 Task: Create Card Harassment Prevention Training in Board Website Performance to Workspace Financial Reporting. Create Card Video Processing Review in Board Media Planning and Buying to Workspace Financial Reporting. Create Card Workplace Safety Training in Board Sales Pipeline Analysis and Management to Workspace Financial Reporting
Action: Mouse moved to (195, 152)
Screenshot: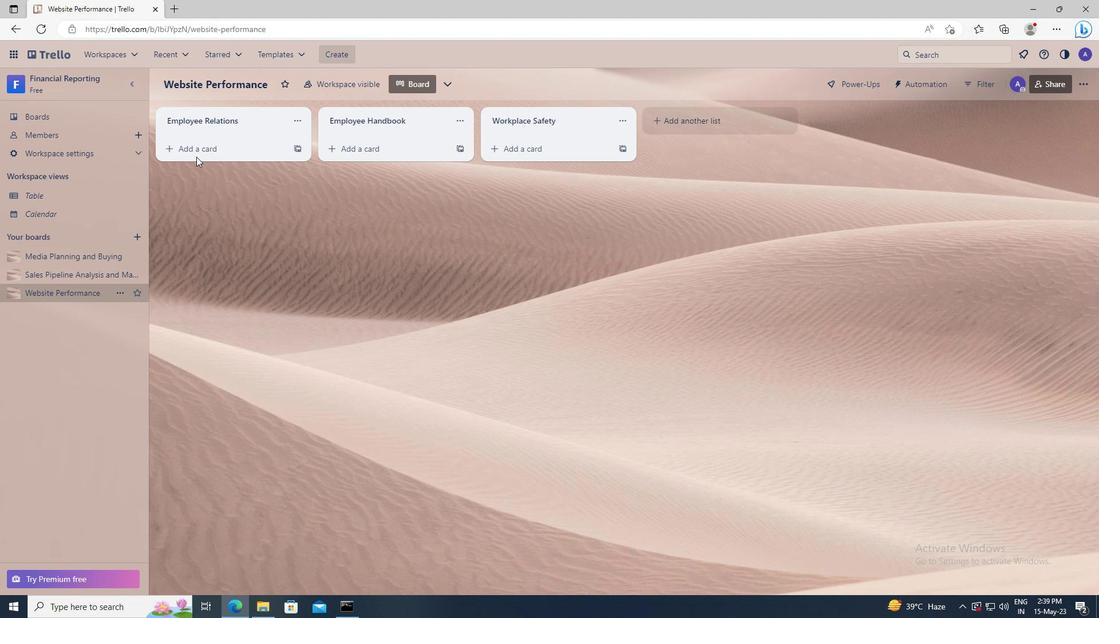 
Action: Mouse pressed left at (195, 152)
Screenshot: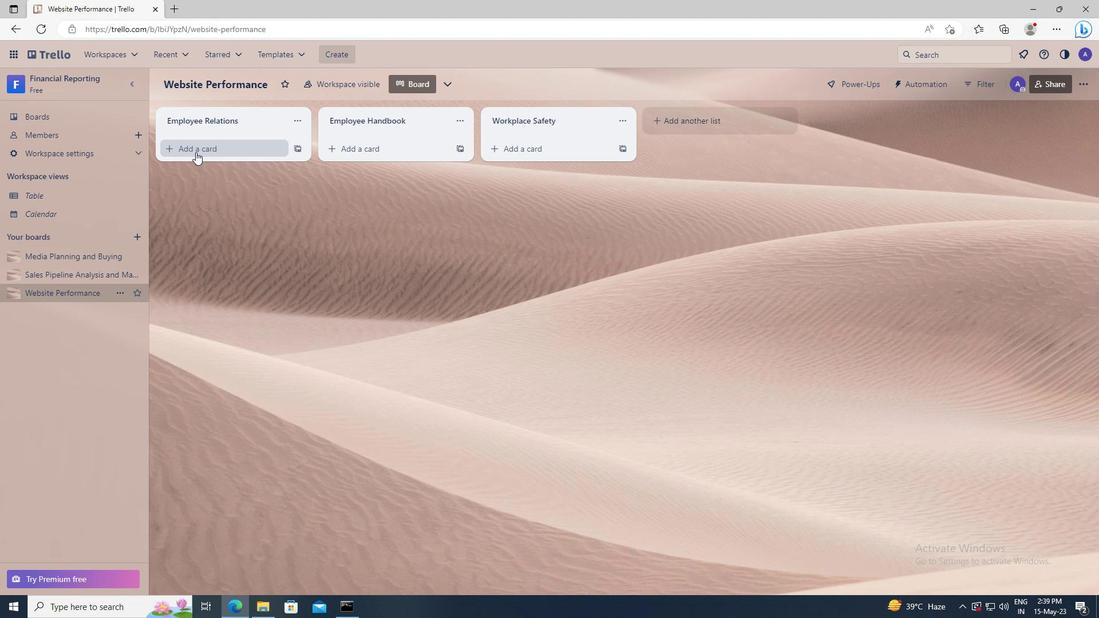 
Action: Key pressed <Key.shift>HARASSMENT<Key.space><Key.shift>PREVENTION<Key.space><Key.shift>TRAINING
Screenshot: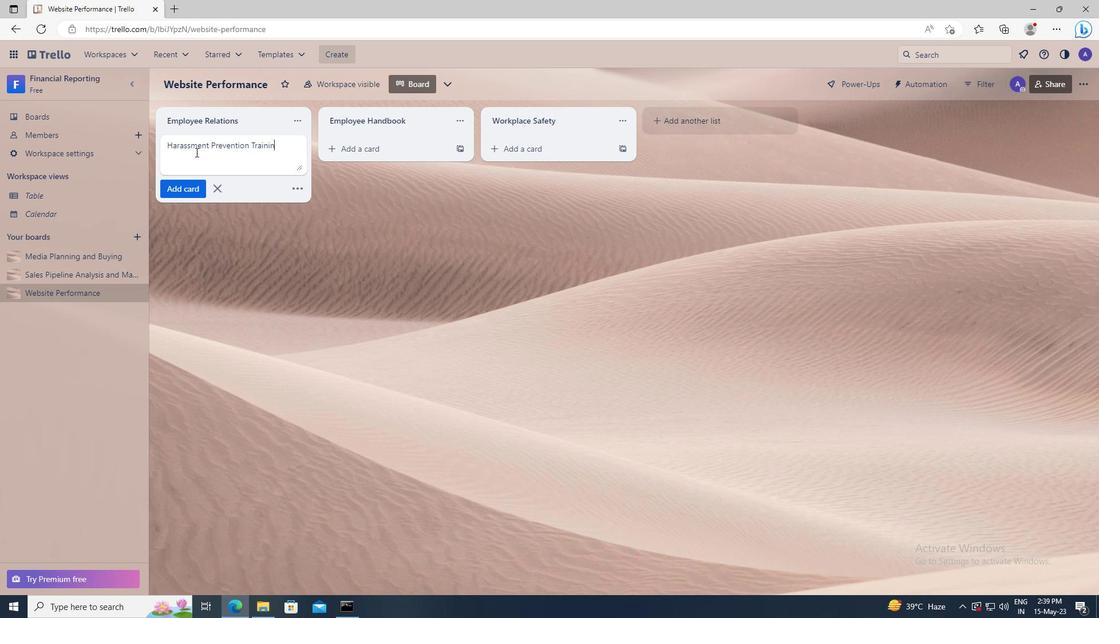 
Action: Mouse moved to (191, 185)
Screenshot: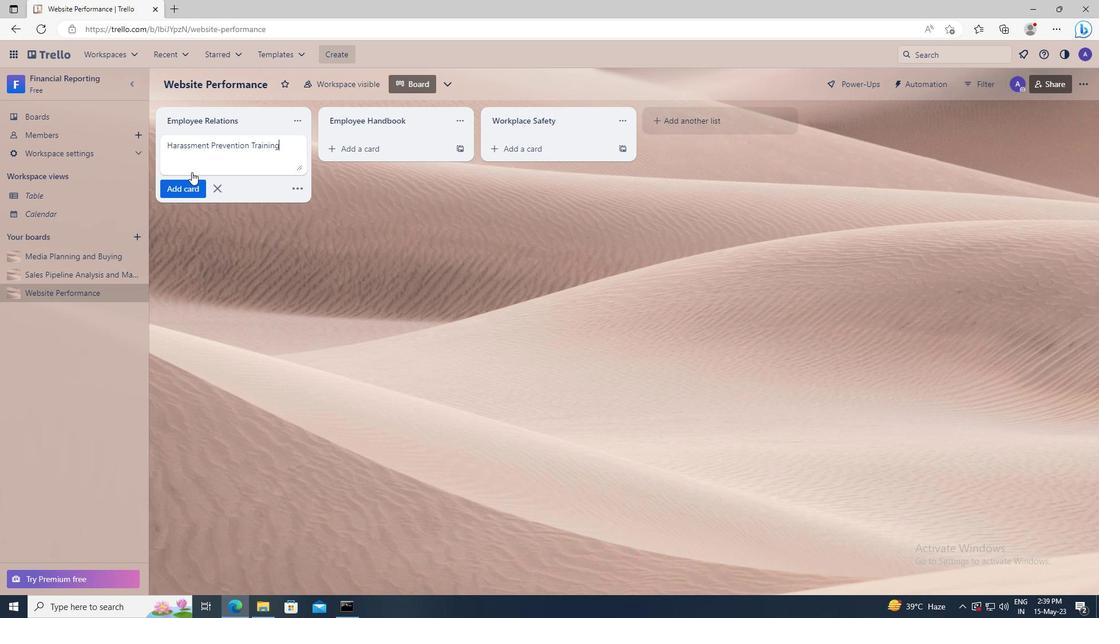 
Action: Mouse pressed left at (191, 185)
Screenshot: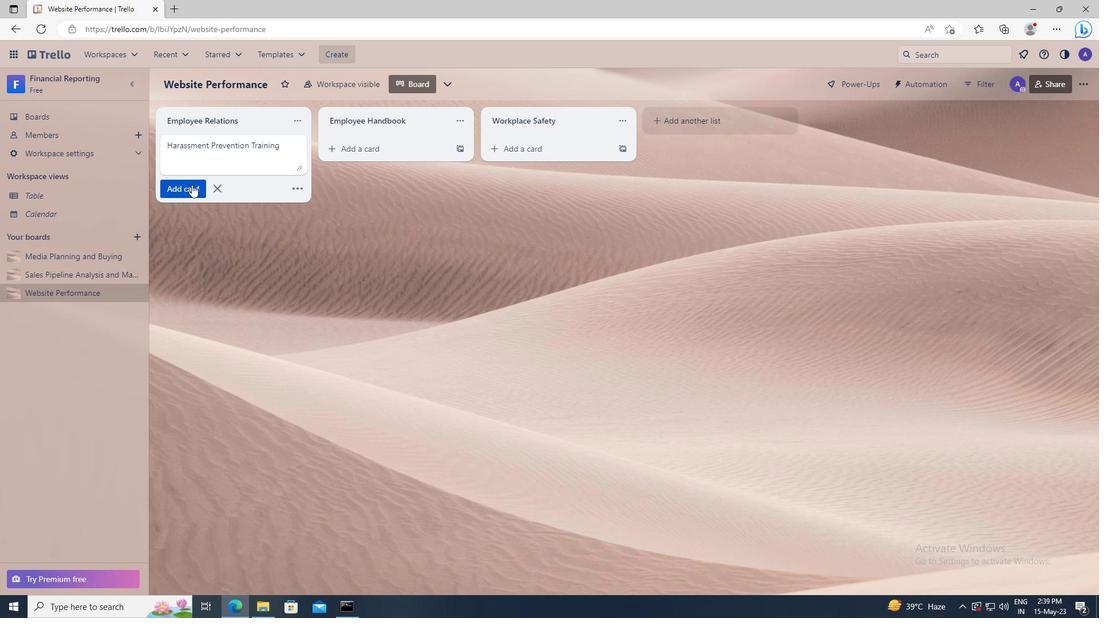 
Action: Mouse moved to (65, 255)
Screenshot: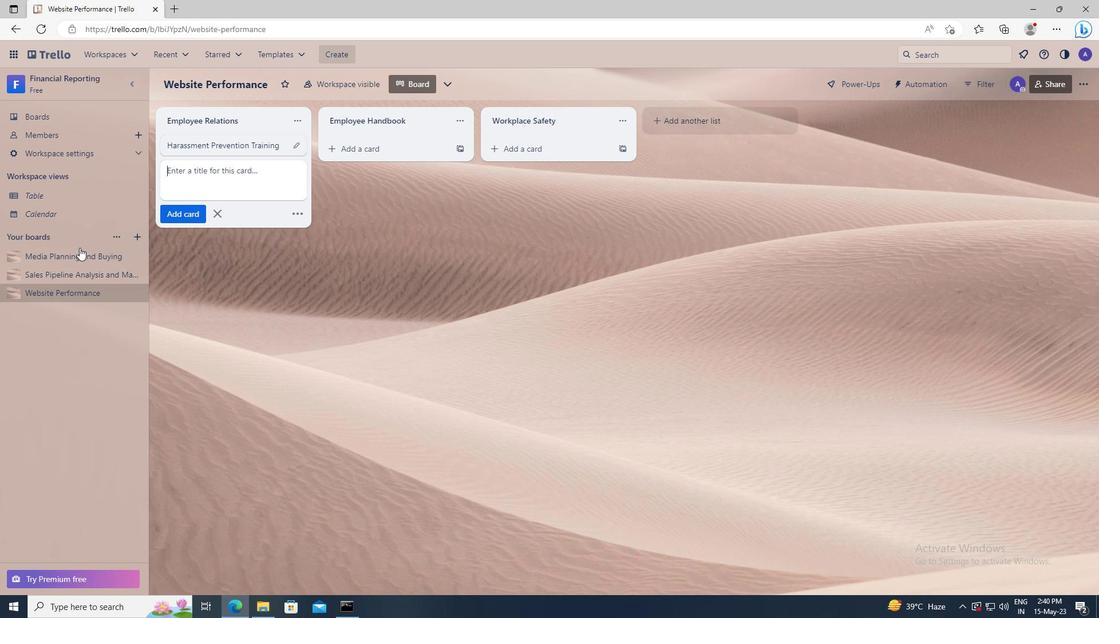 
Action: Mouse pressed left at (65, 255)
Screenshot: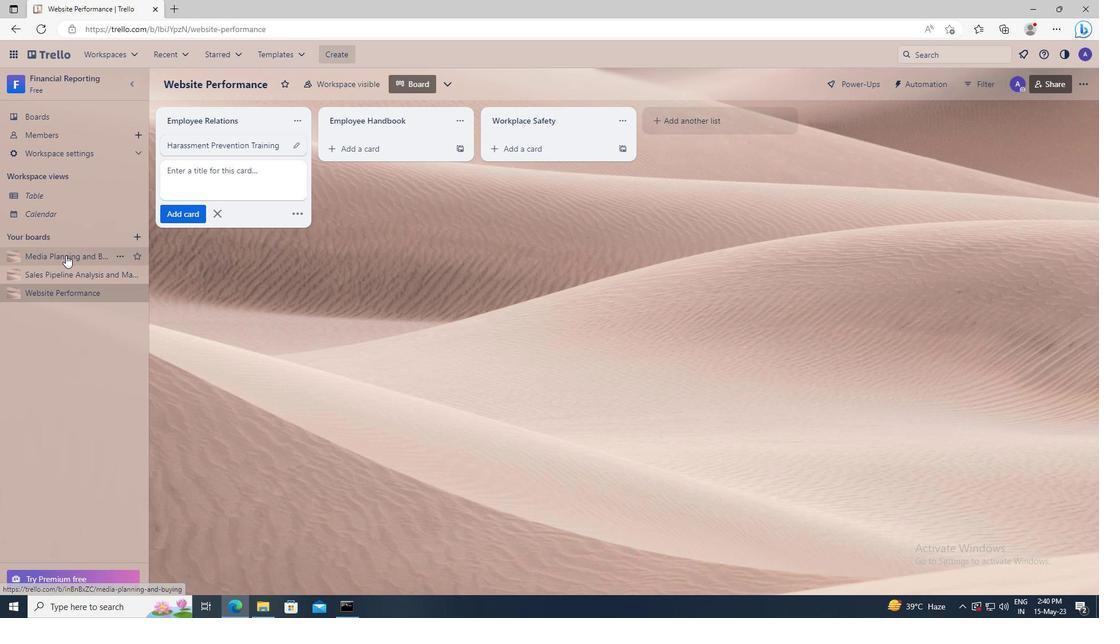 
Action: Mouse moved to (189, 150)
Screenshot: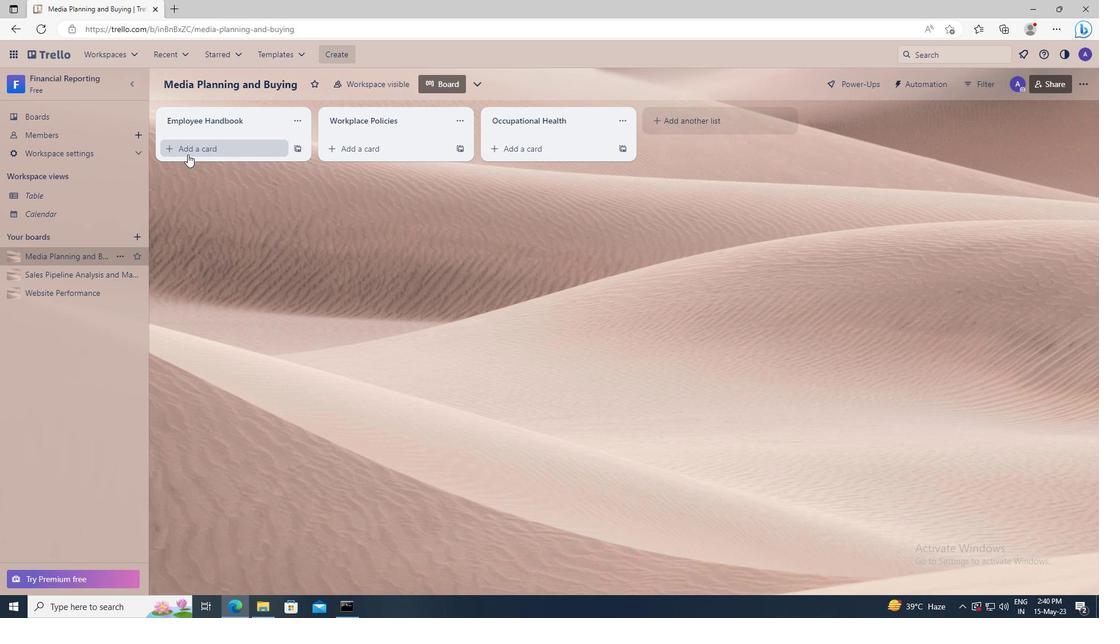 
Action: Mouse pressed left at (189, 150)
Screenshot: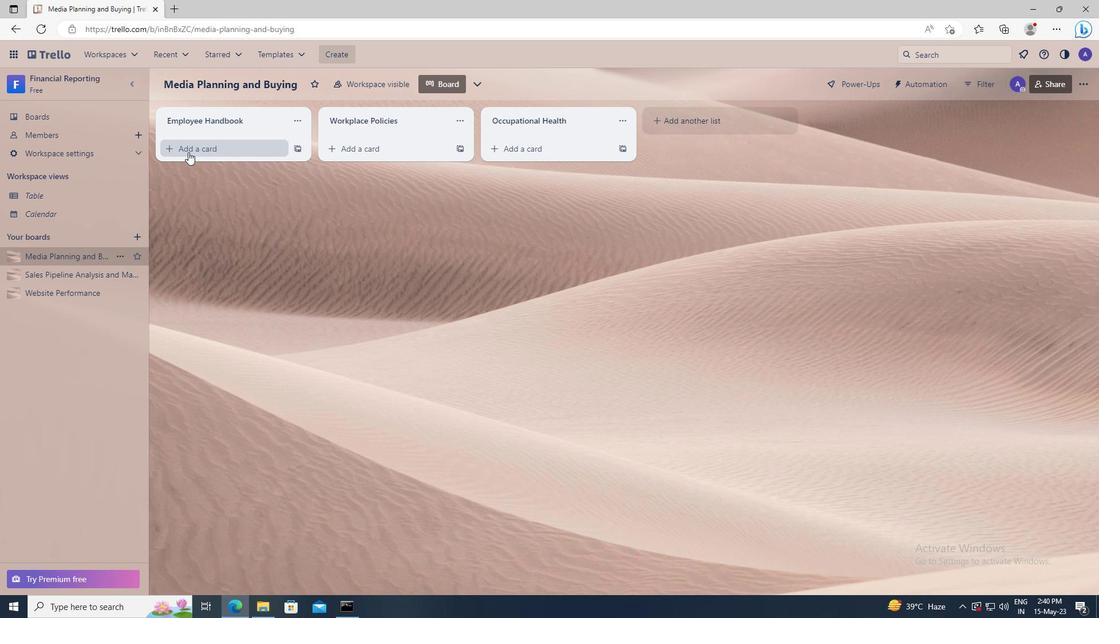 
Action: Key pressed <Key.shift>VIDEO<Key.space><Key.shift>PROCESSING<Key.space><Key.shift>REVIEW
Screenshot: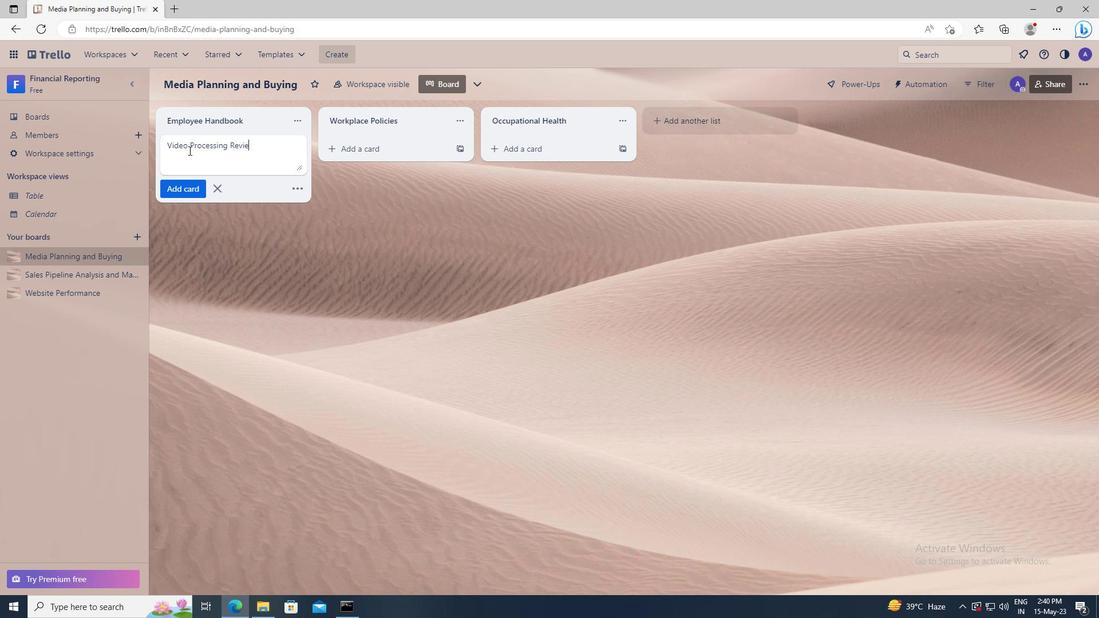 
Action: Mouse moved to (189, 187)
Screenshot: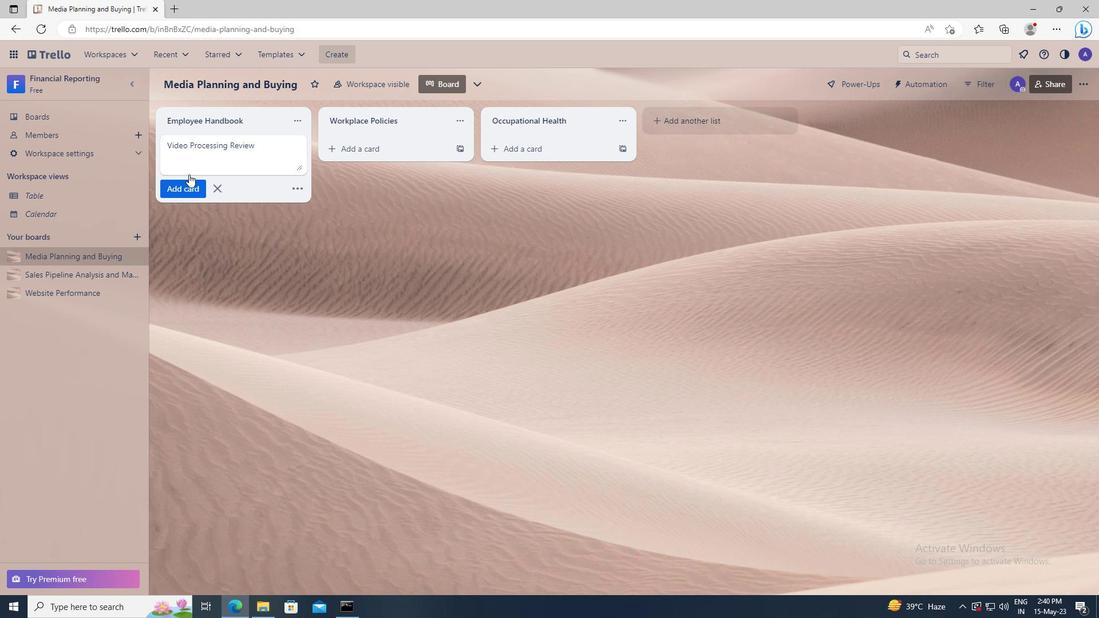 
Action: Mouse pressed left at (189, 187)
Screenshot: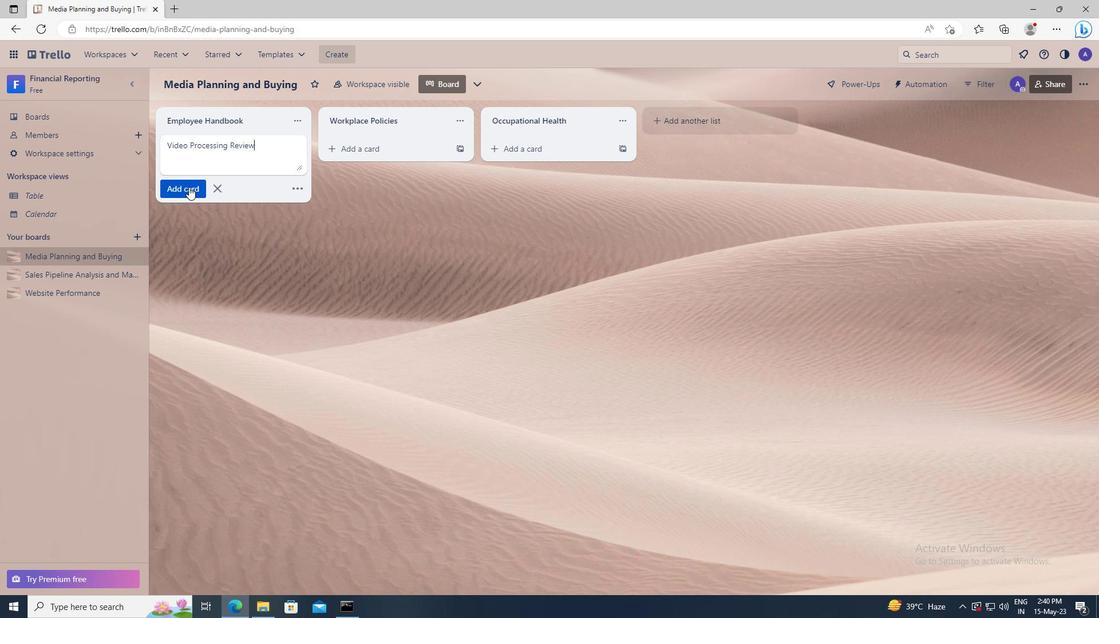 
Action: Mouse moved to (89, 271)
Screenshot: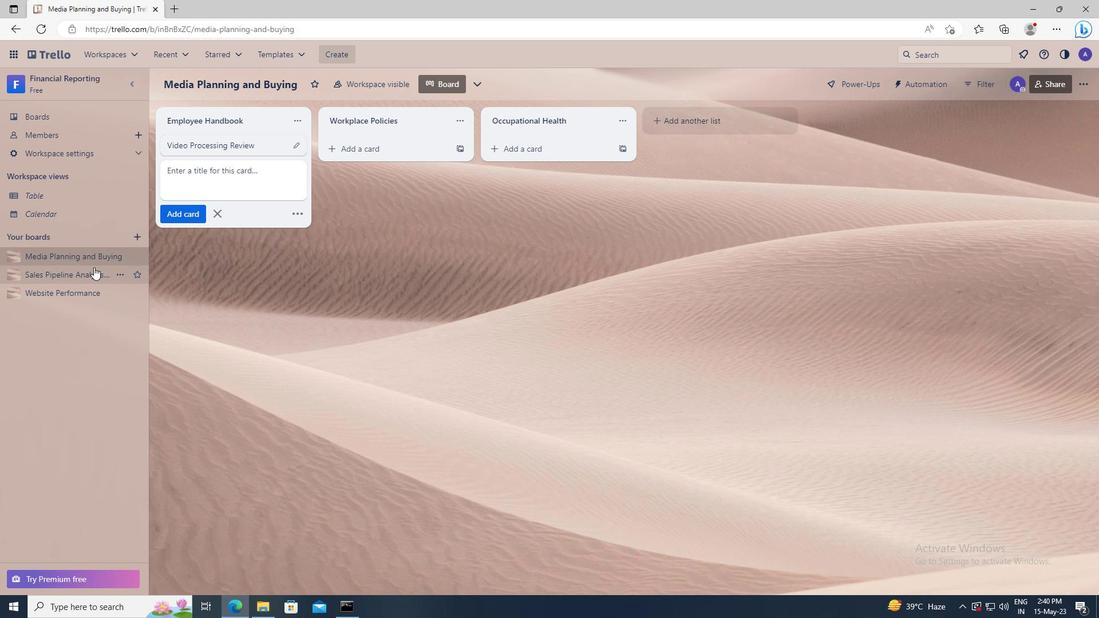 
Action: Mouse pressed left at (89, 271)
Screenshot: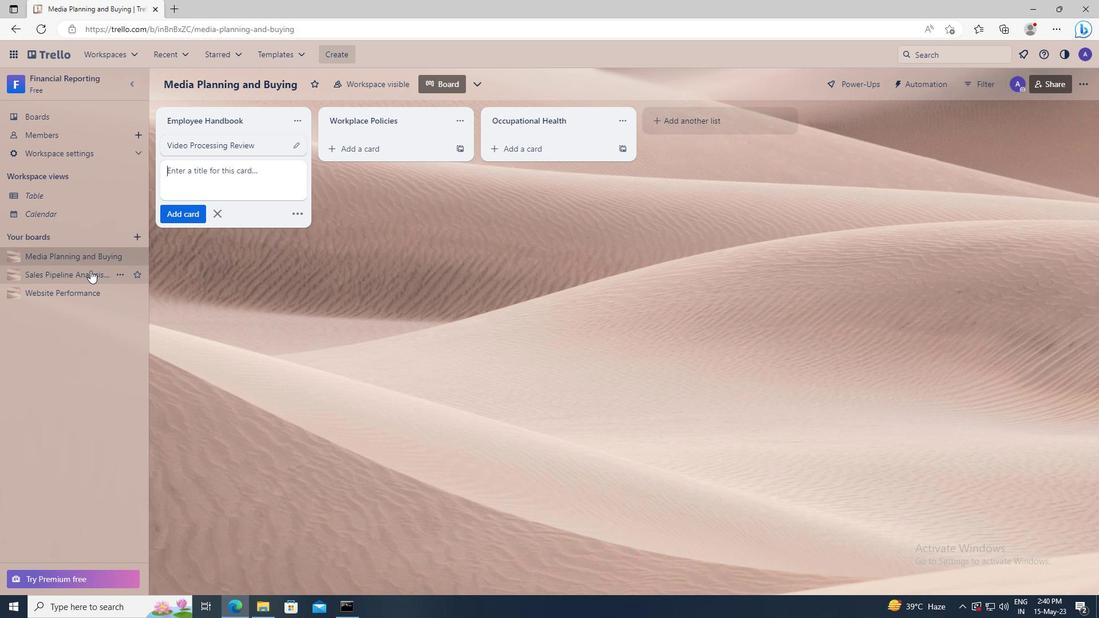 
Action: Mouse moved to (186, 150)
Screenshot: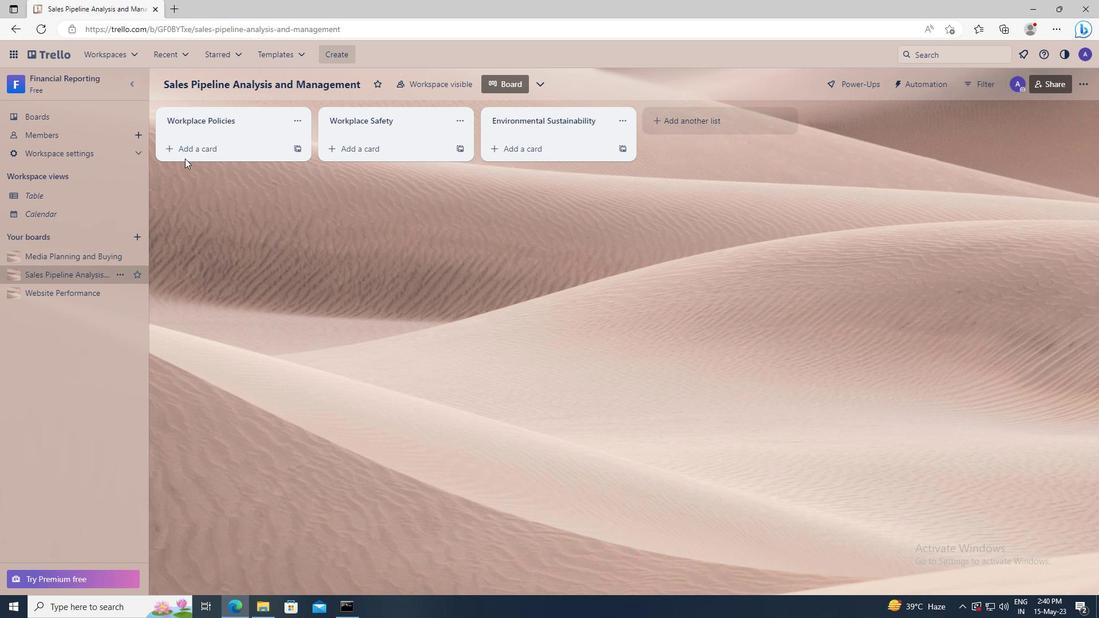 
Action: Mouse pressed left at (186, 150)
Screenshot: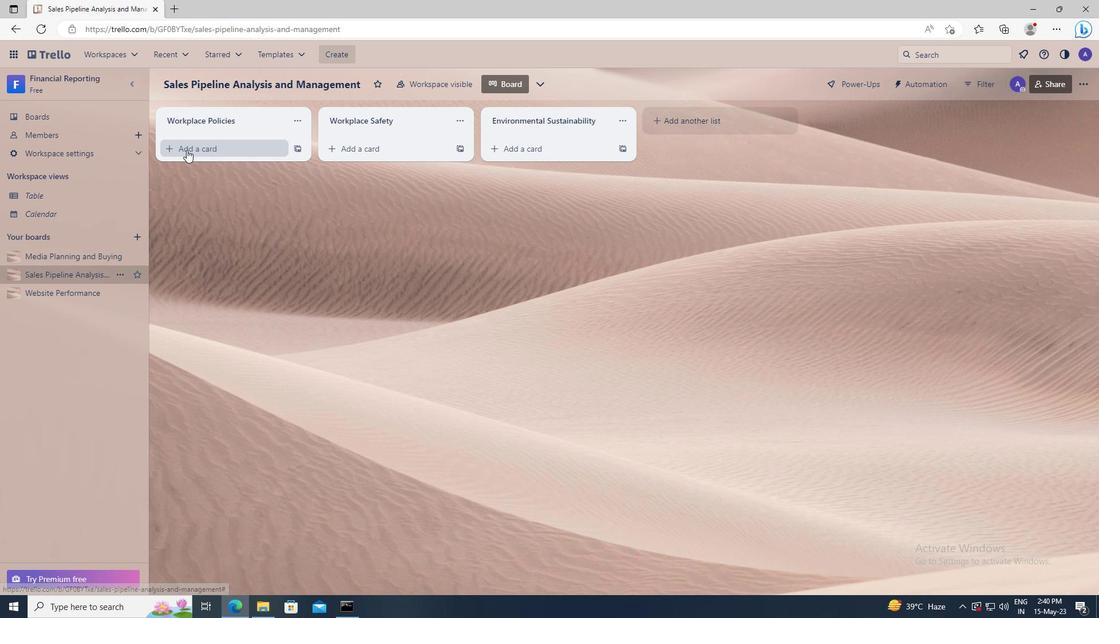 
Action: Key pressed <Key.shift>WORKPLACE<Key.space><Key.shift_r>SAFETY<Key.space><Key.shift>TRAINING
Screenshot: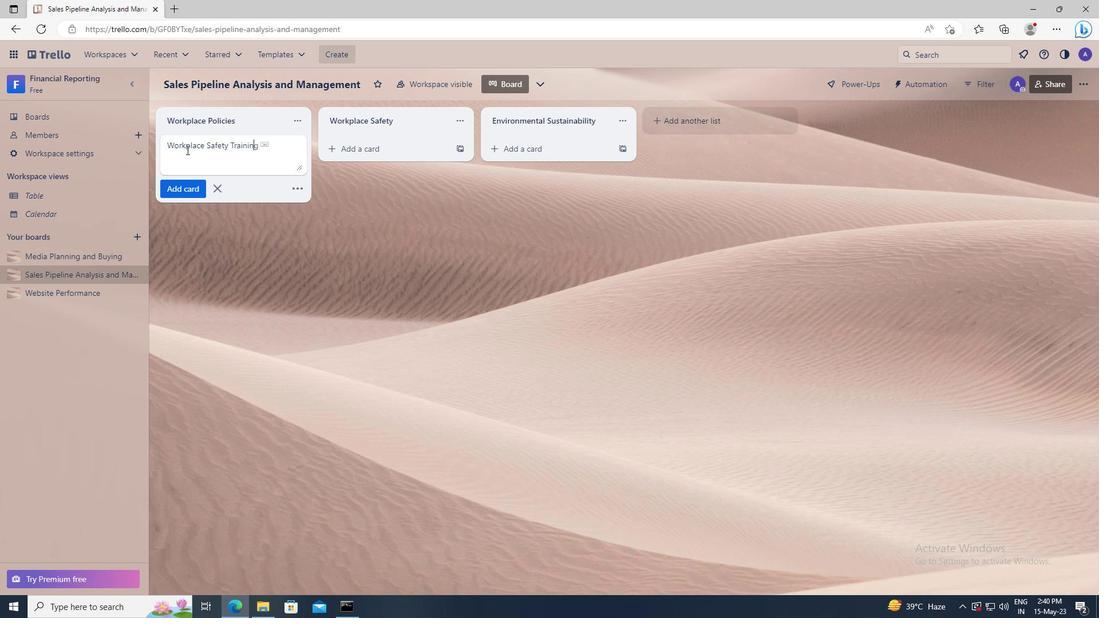 
Action: Mouse moved to (188, 190)
Screenshot: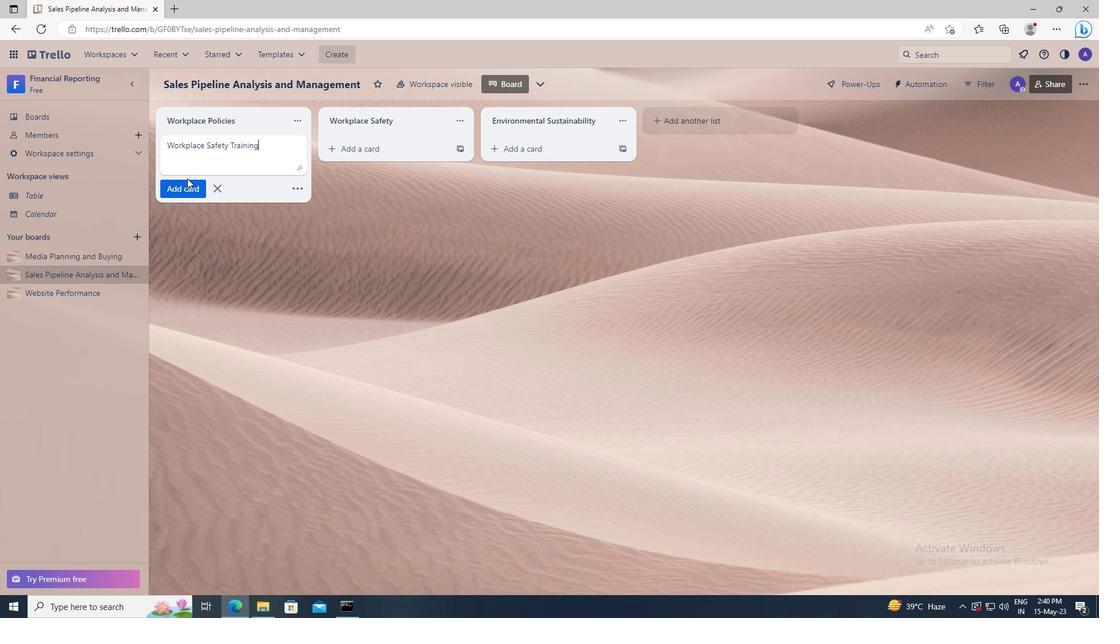 
Action: Mouse pressed left at (188, 190)
Screenshot: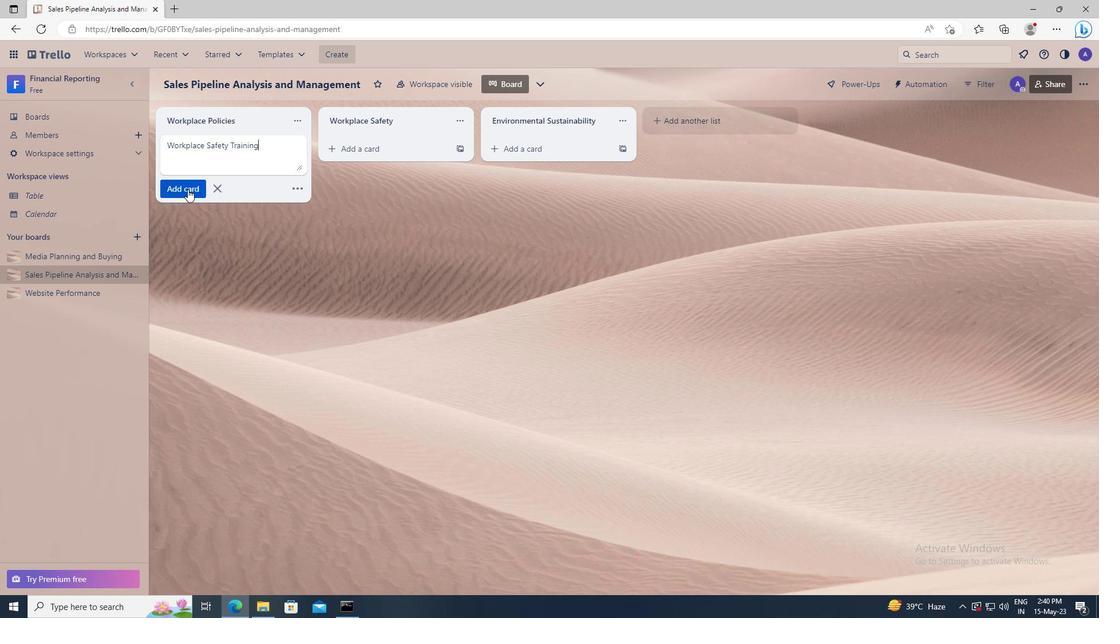 
